 Task: Create a project with template Project Timeline with name TrueLine with privacy Public and in the team Recorders . Create three sections in the project as To-Do, Doing and Done.
Action: Mouse moved to (68, 55)
Screenshot: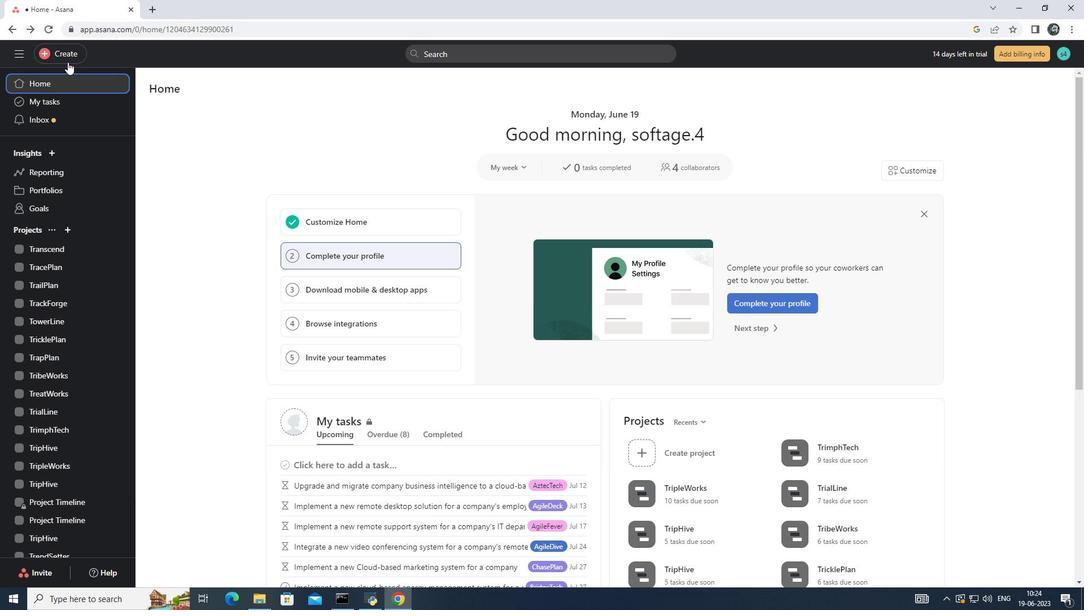 
Action: Mouse pressed left at (68, 55)
Screenshot: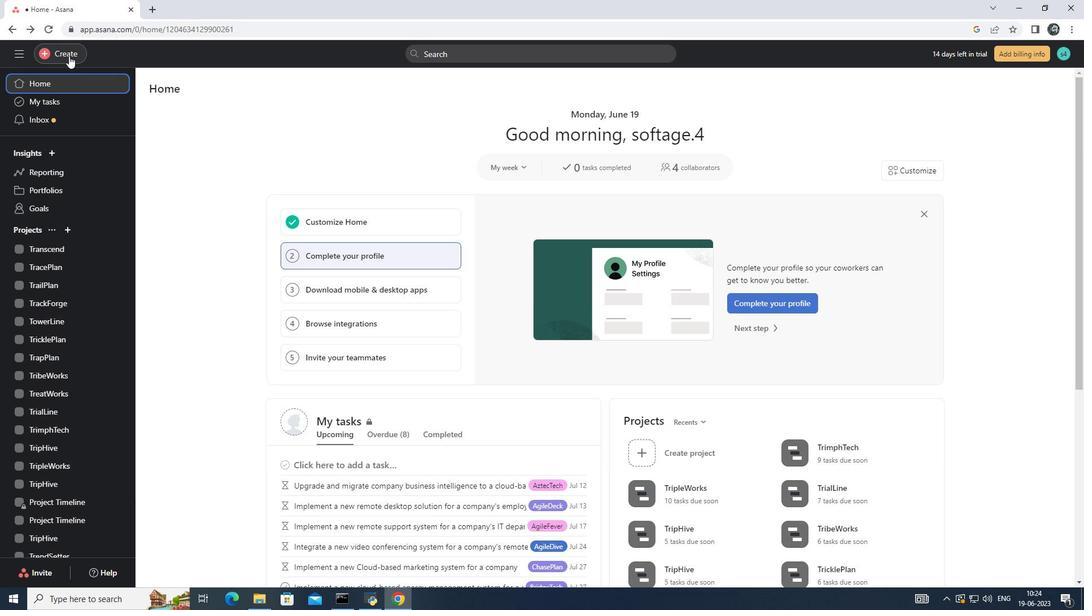 
Action: Mouse moved to (133, 78)
Screenshot: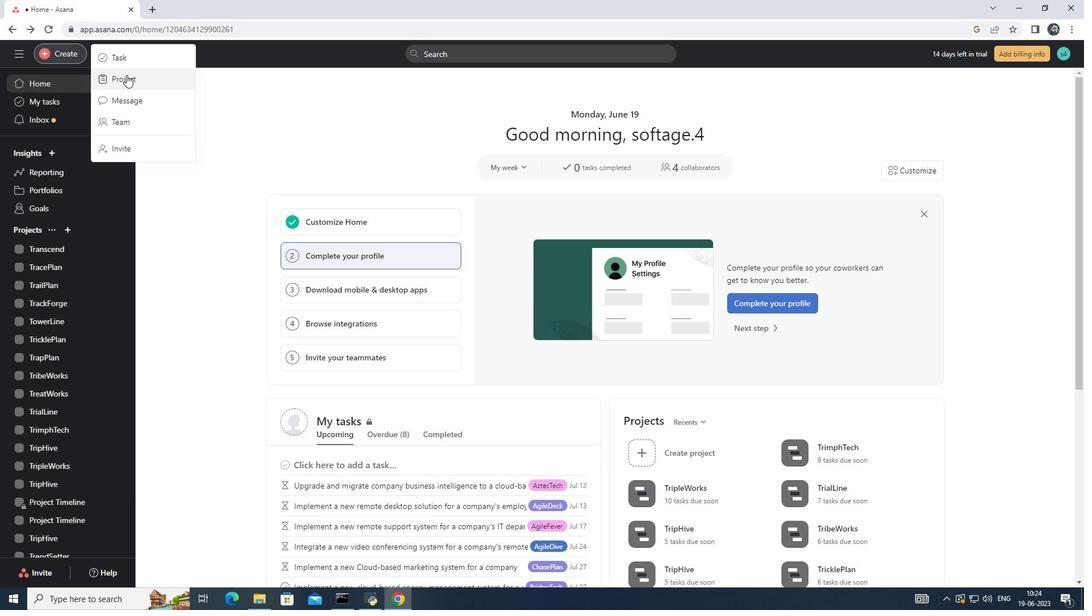
Action: Mouse pressed left at (133, 78)
Screenshot: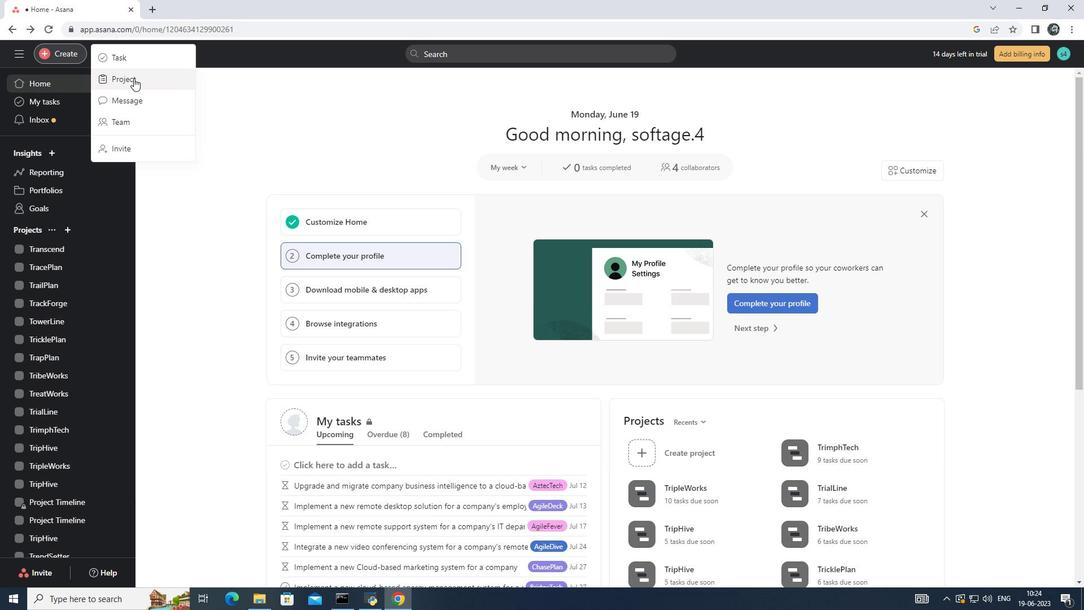 
Action: Mouse moved to (563, 336)
Screenshot: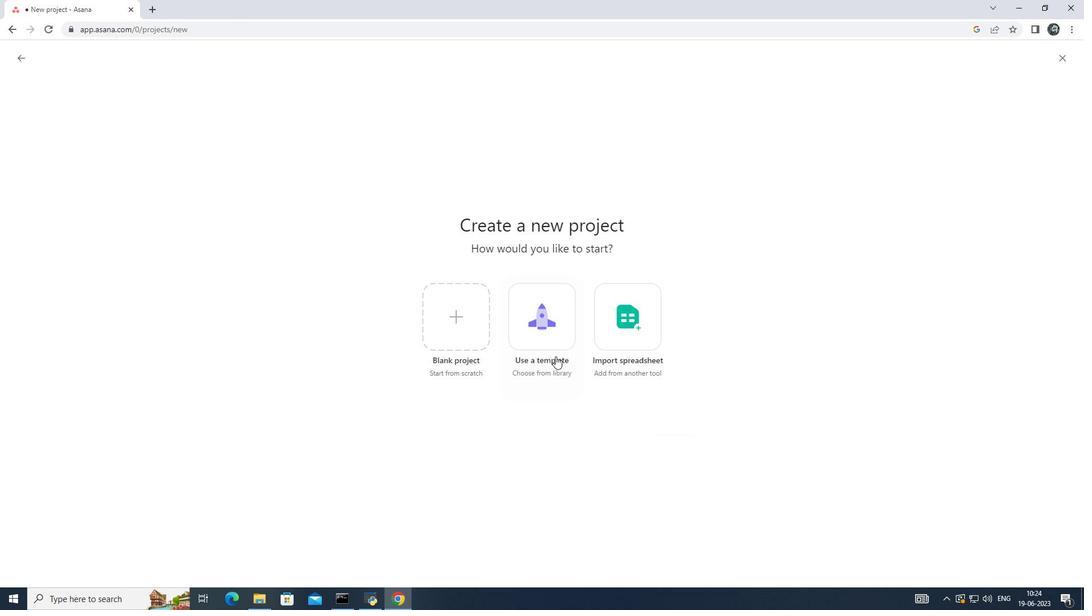 
Action: Mouse pressed left at (563, 336)
Screenshot: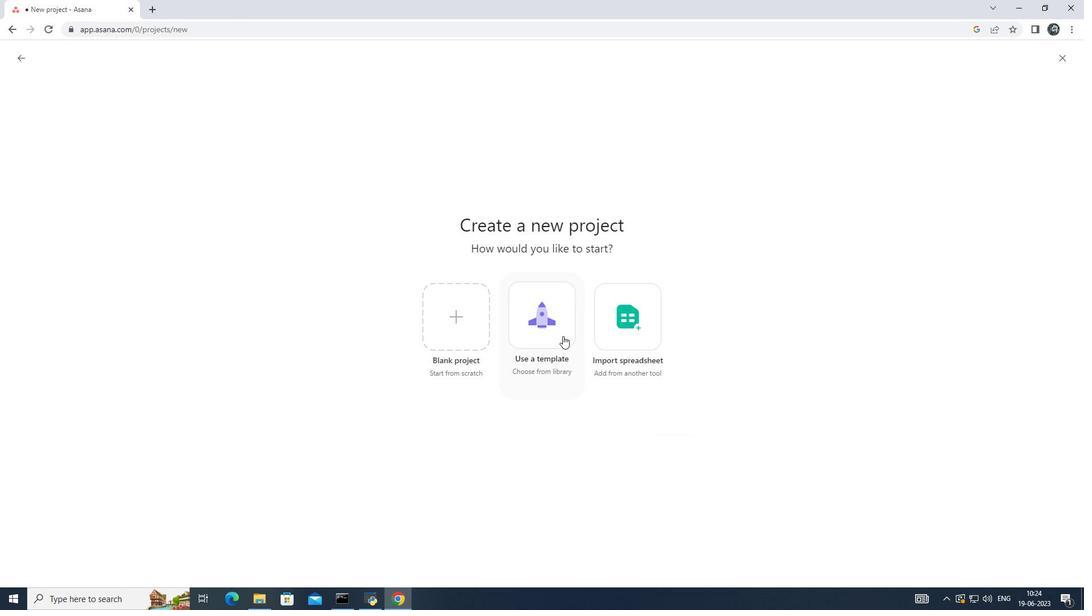 
Action: Mouse moved to (841, 77)
Screenshot: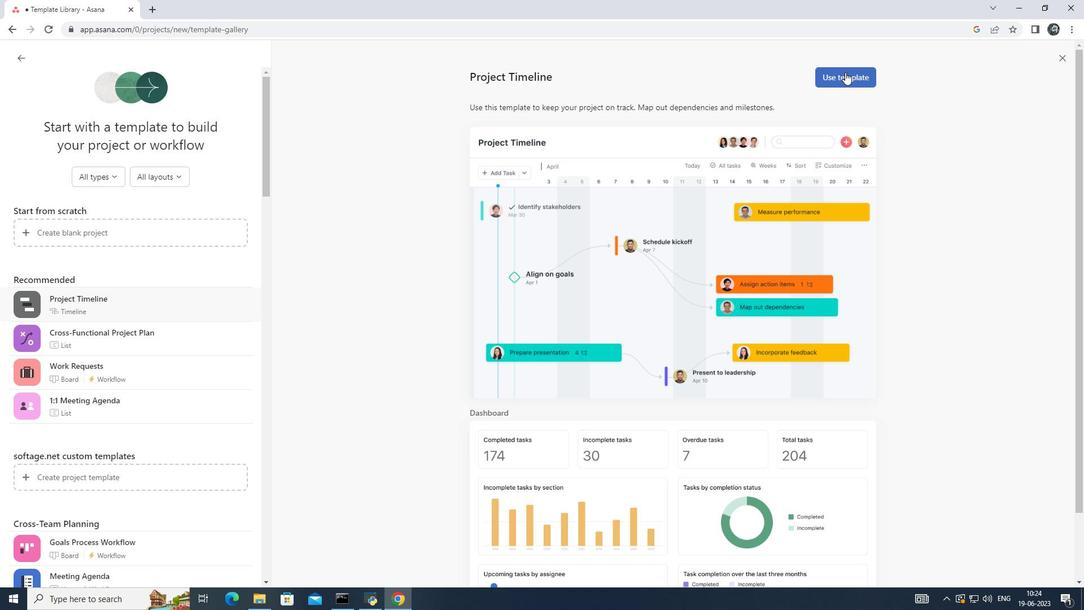 
Action: Mouse pressed left at (841, 77)
Screenshot: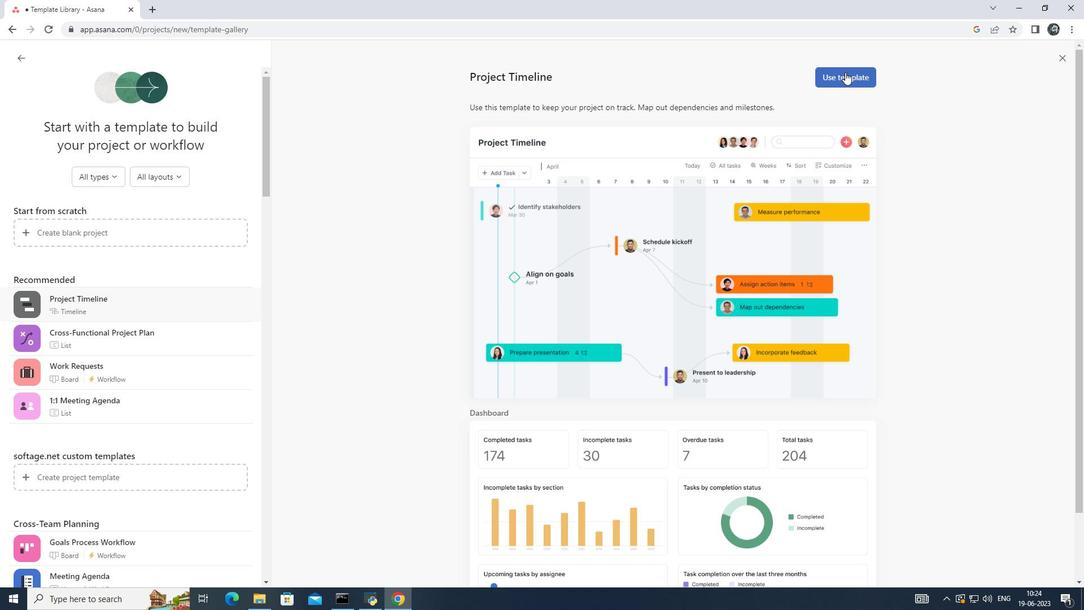 
Action: Mouse moved to (494, 195)
Screenshot: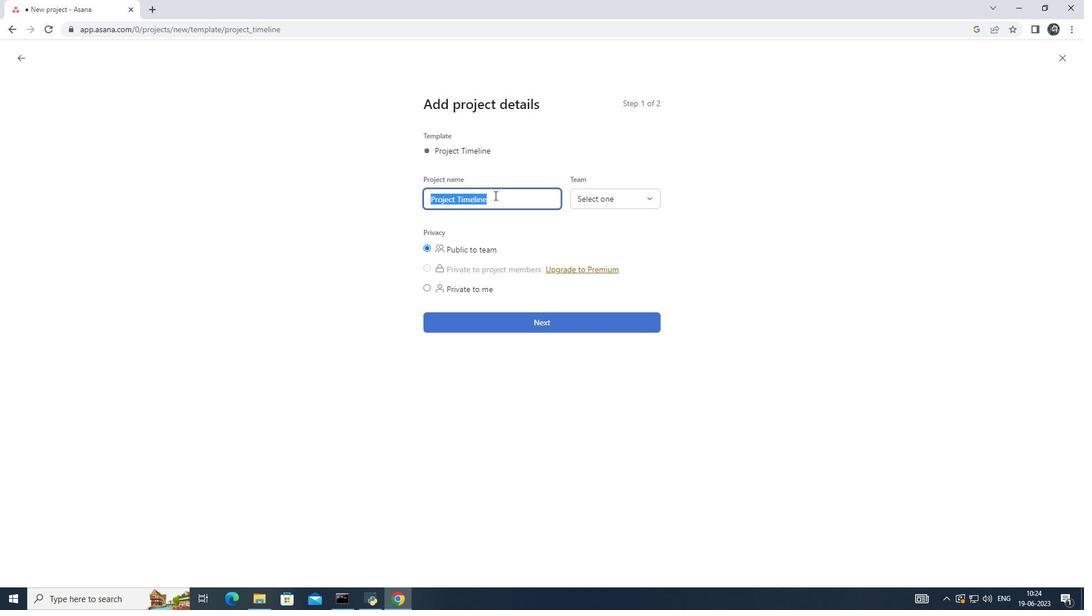 
Action: Key pressed <Key.backspace><Key.backspace><Key.backspace><Key.shift>True<Key.space><Key.backspace><Key.shift>Line
Screenshot: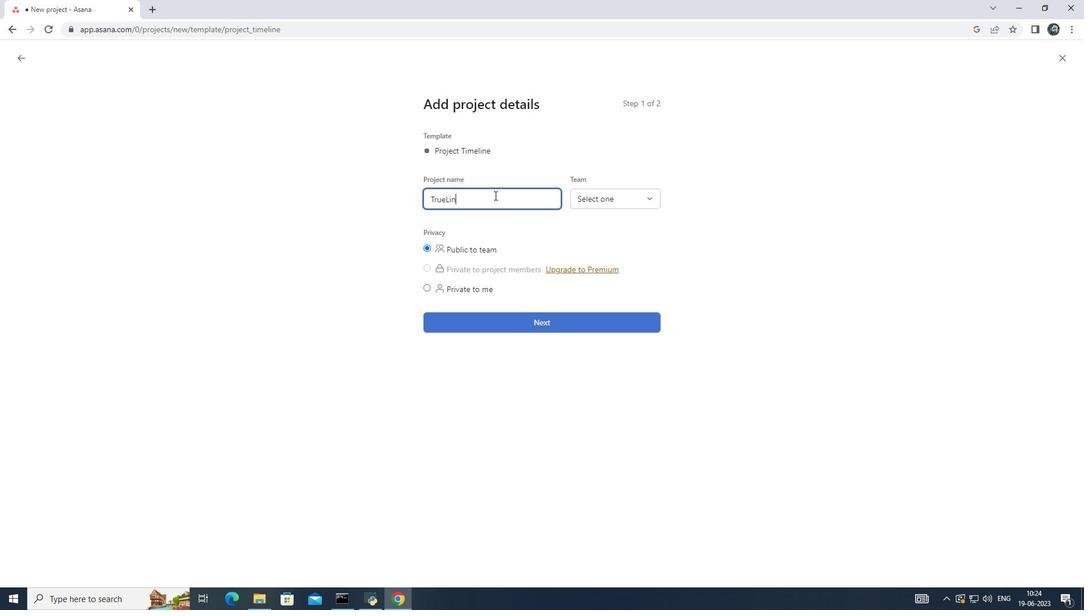 
Action: Mouse moved to (427, 247)
Screenshot: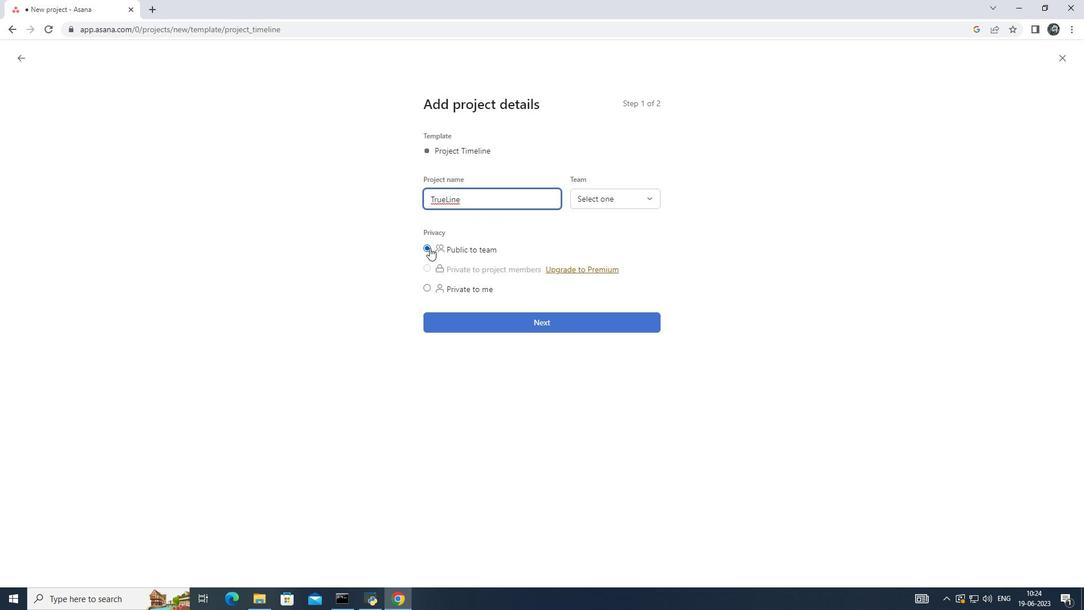 
Action: Mouse pressed left at (427, 247)
Screenshot: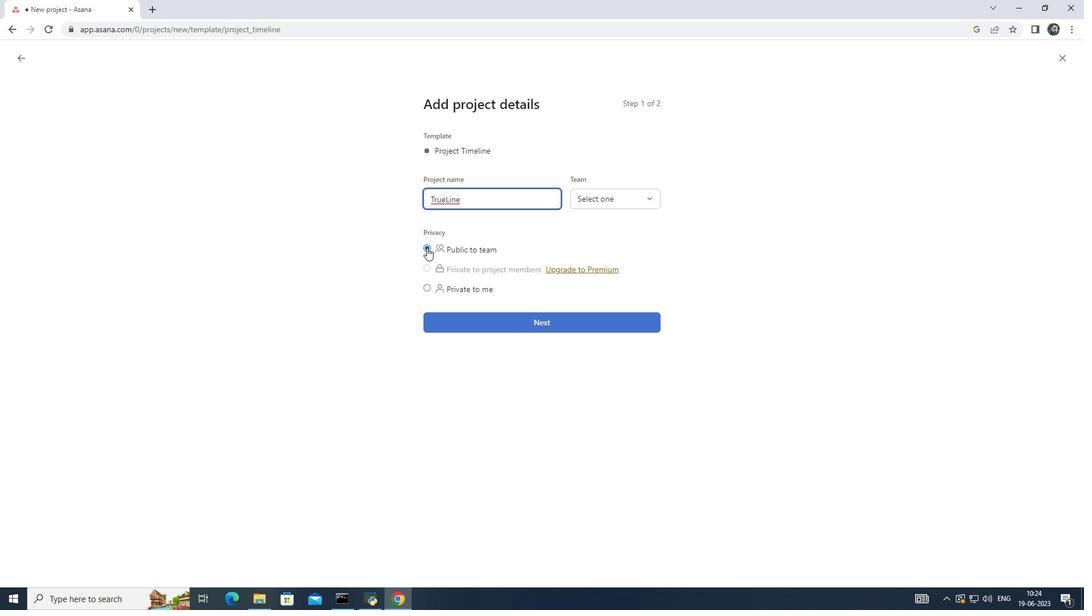 
Action: Mouse moved to (635, 195)
Screenshot: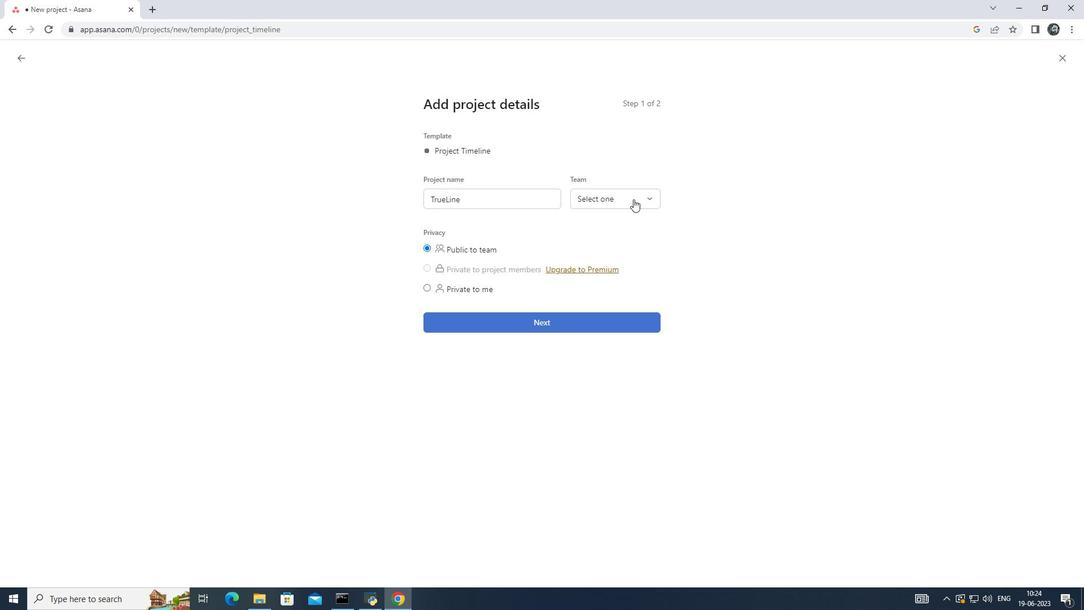 
Action: Mouse pressed left at (635, 195)
Screenshot: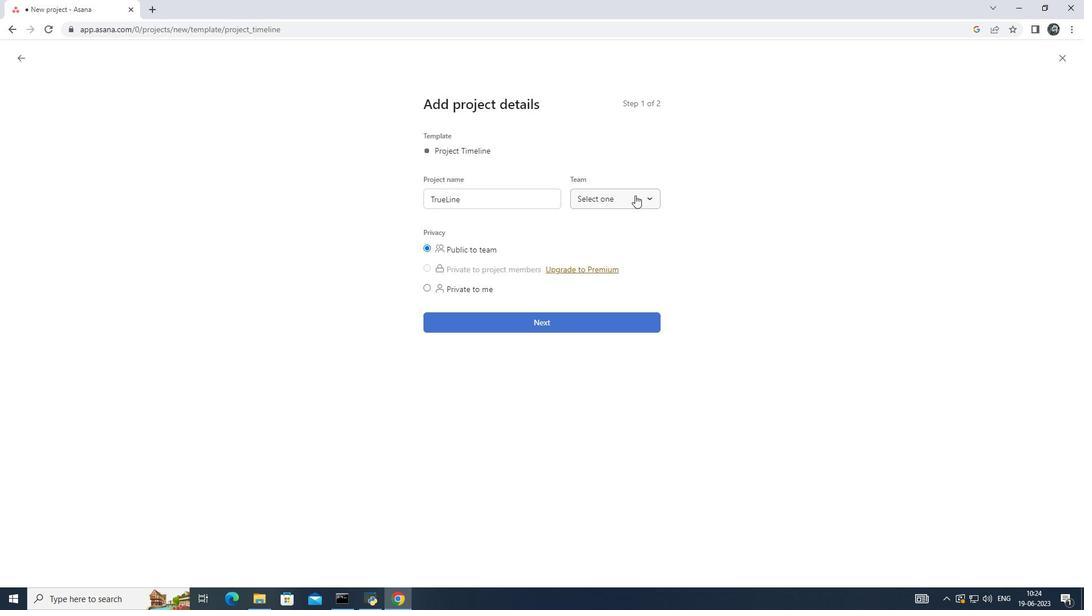 
Action: Mouse moved to (618, 279)
Screenshot: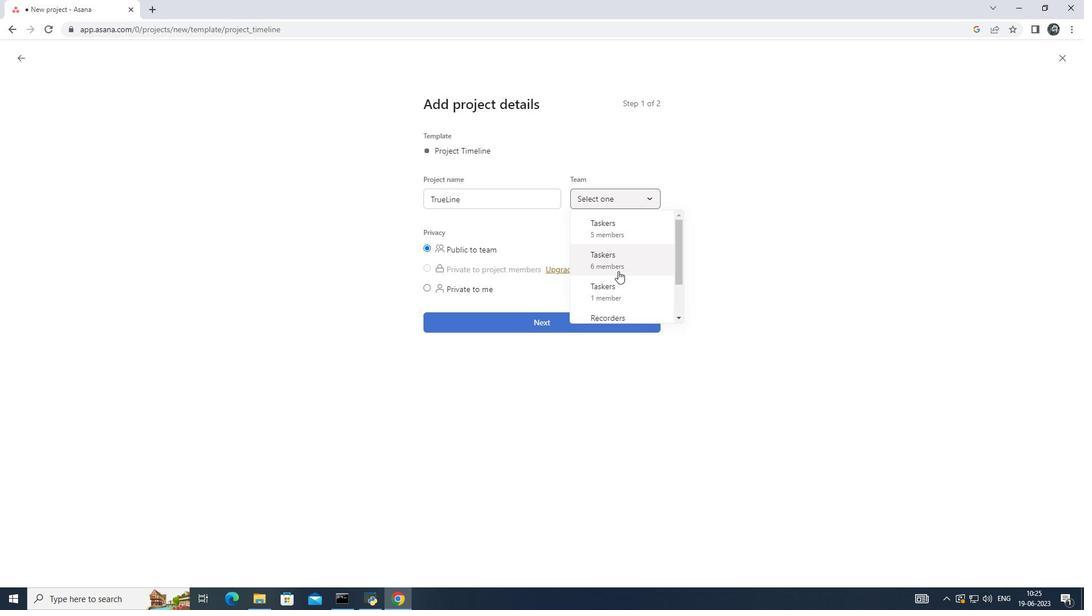 
Action: Mouse scrolled (618, 279) with delta (0, 0)
Screenshot: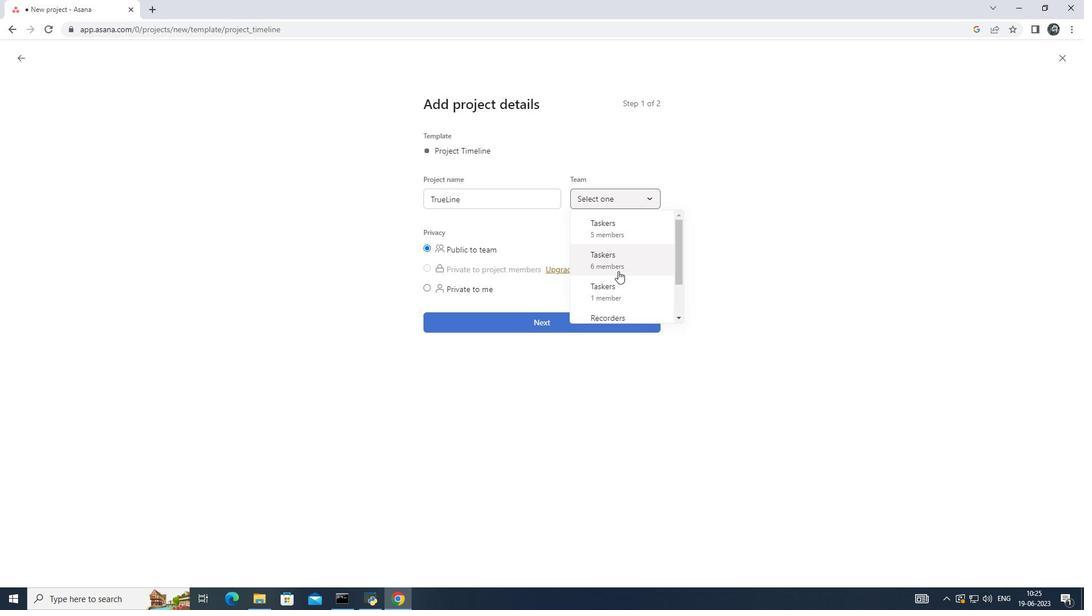 
Action: Mouse moved to (618, 280)
Screenshot: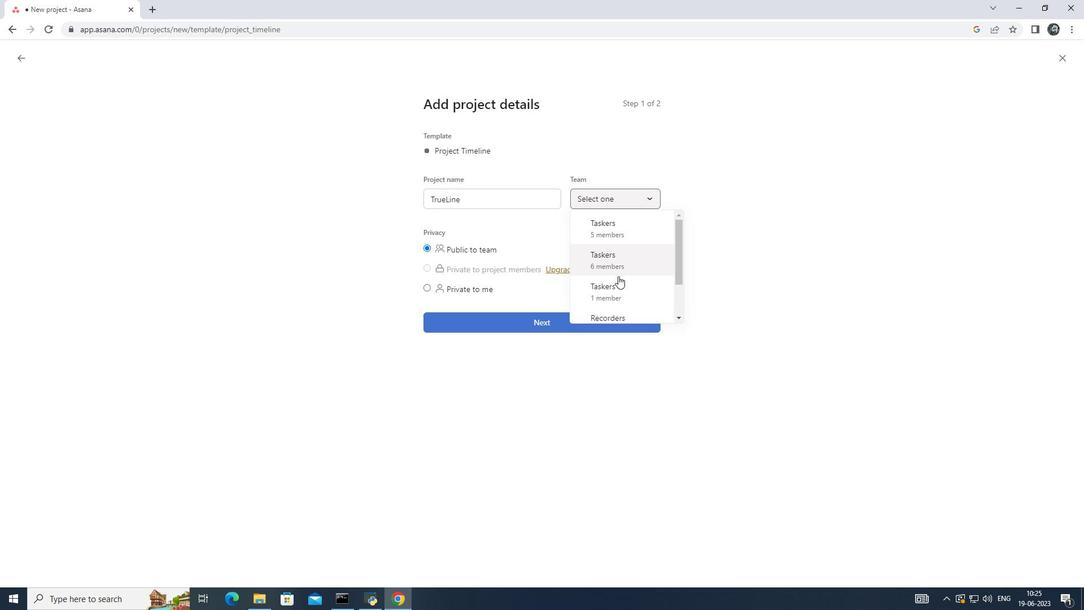 
Action: Mouse scrolled (618, 280) with delta (0, 0)
Screenshot: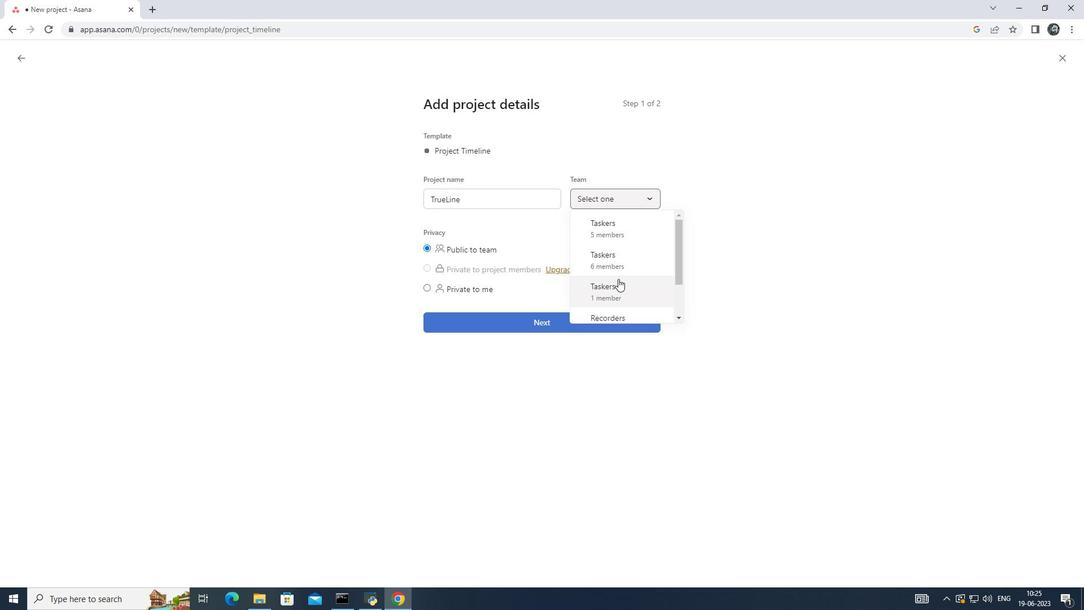 
Action: Mouse moved to (648, 267)
Screenshot: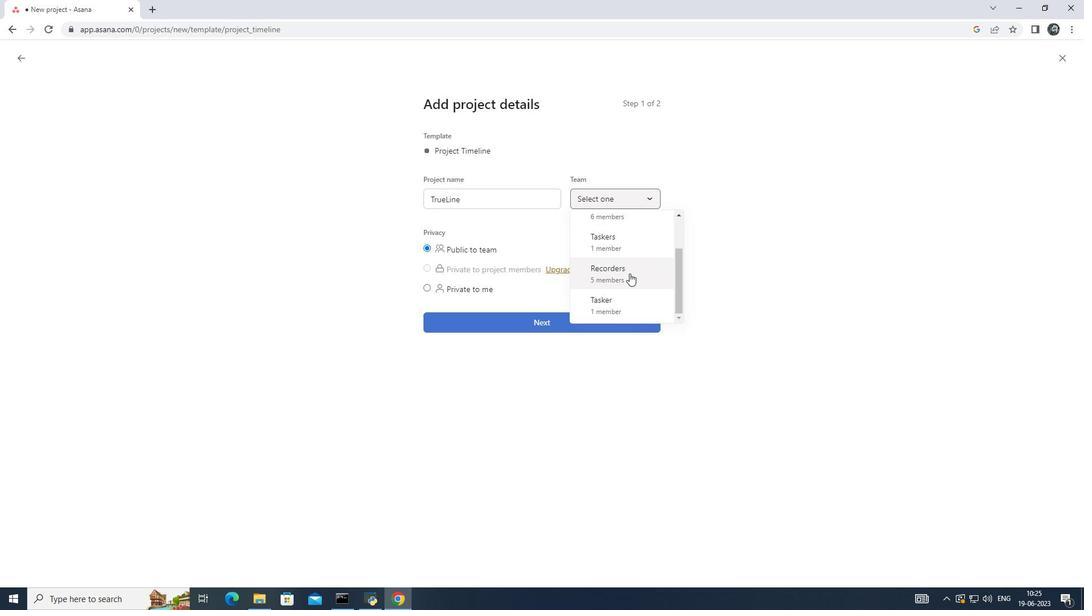 
Action: Mouse pressed left at (648, 267)
Screenshot: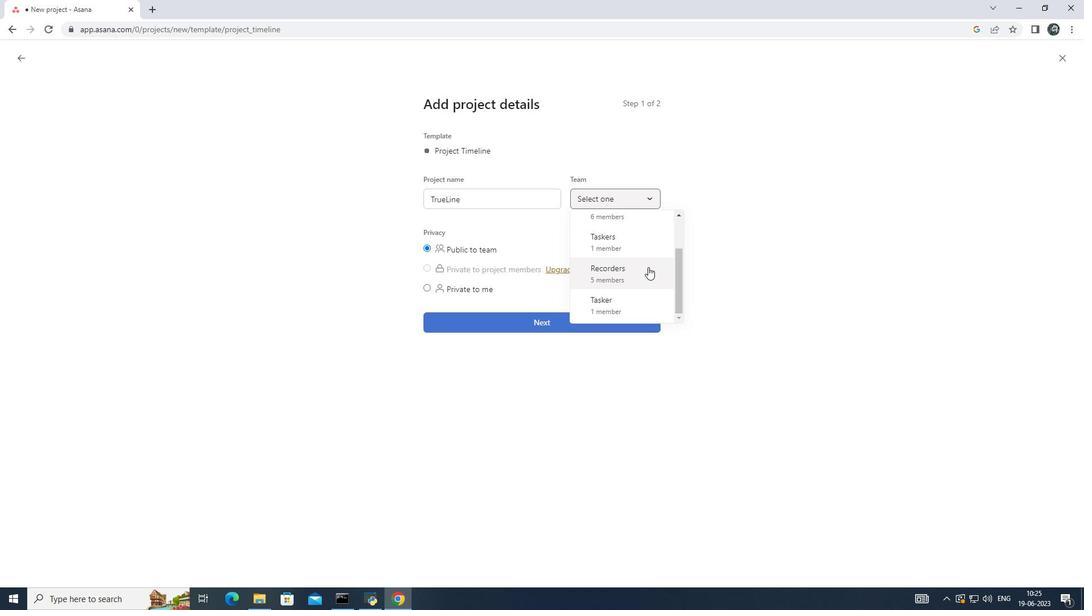 
Action: Mouse moved to (565, 305)
Screenshot: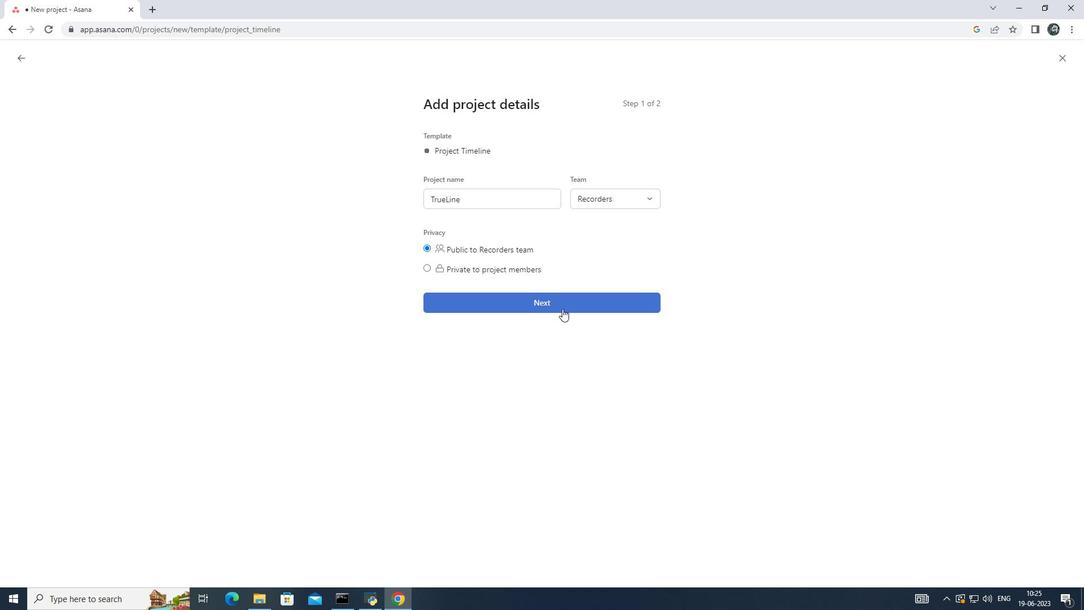 
Action: Mouse pressed left at (565, 305)
Screenshot: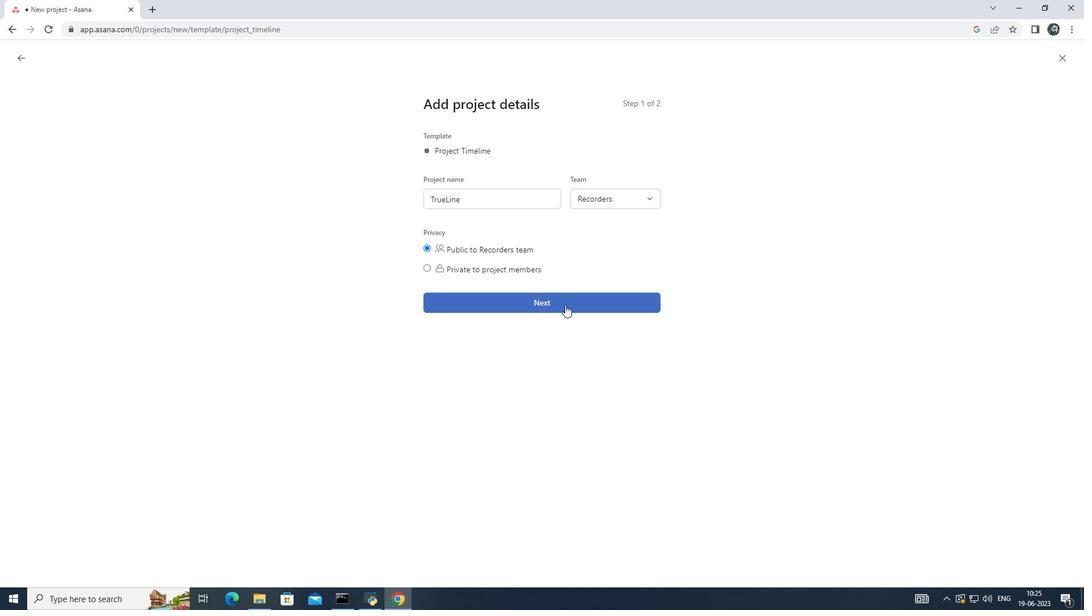 
Action: Mouse moved to (616, 338)
Screenshot: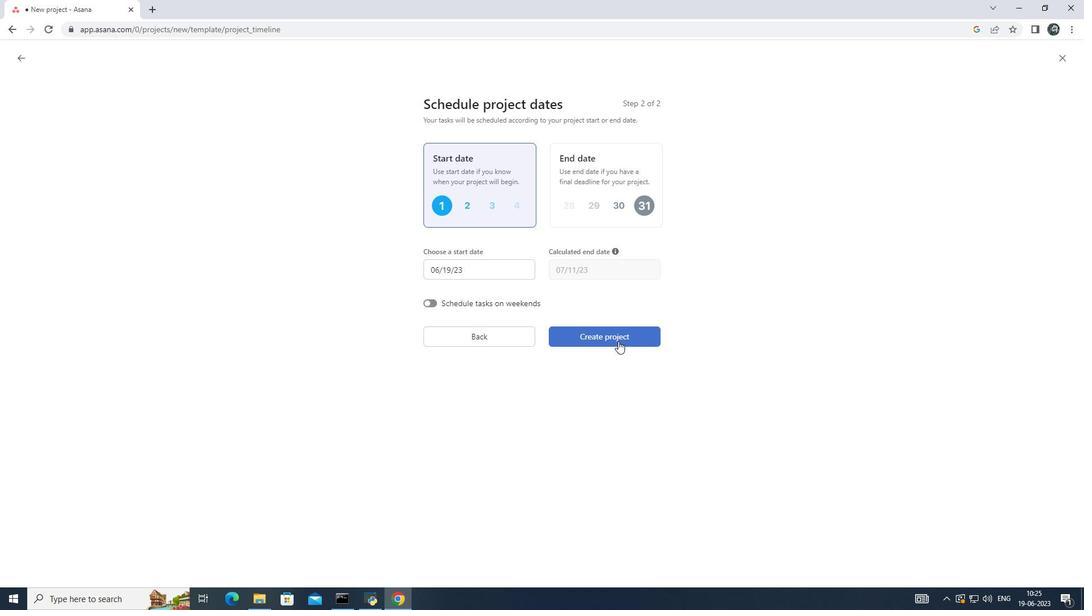 
Action: Mouse pressed left at (616, 338)
Screenshot: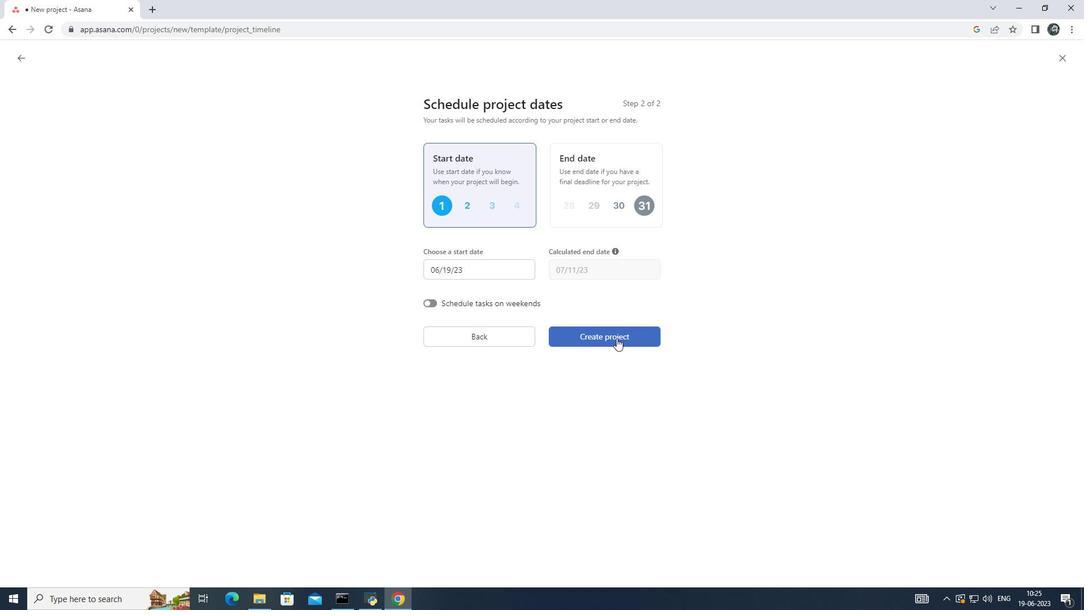 
Action: Mouse moved to (194, 378)
Screenshot: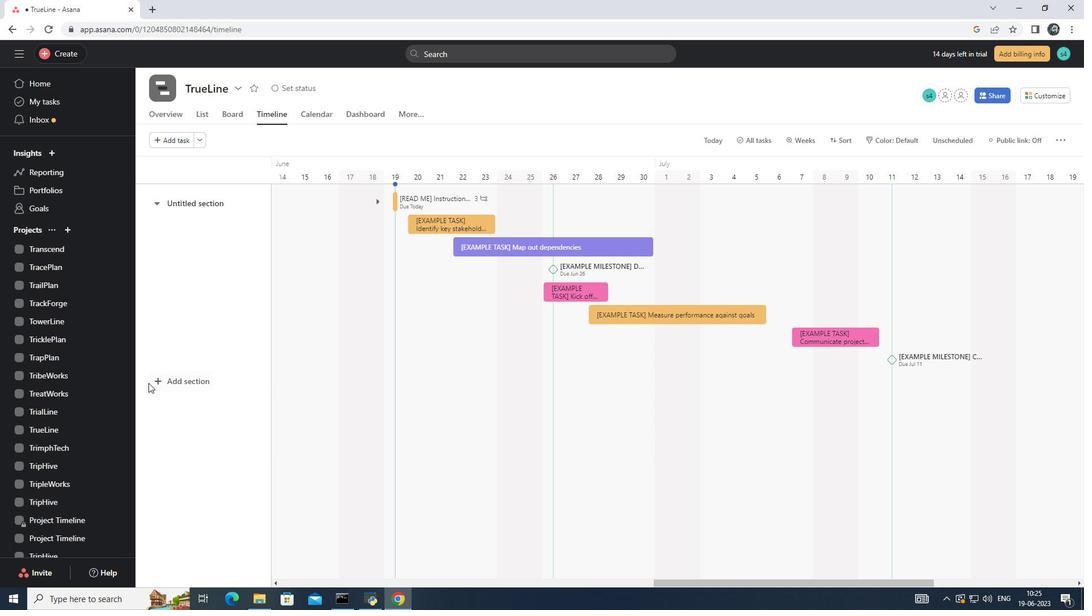 
Action: Mouse pressed left at (194, 378)
Screenshot: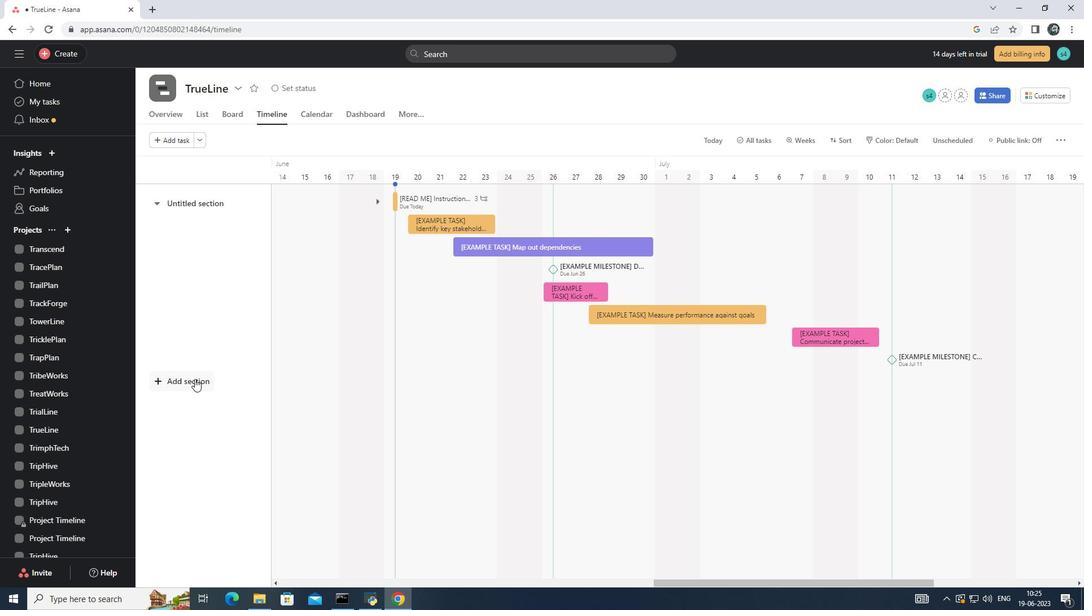 
Action: Mouse moved to (193, 385)
Screenshot: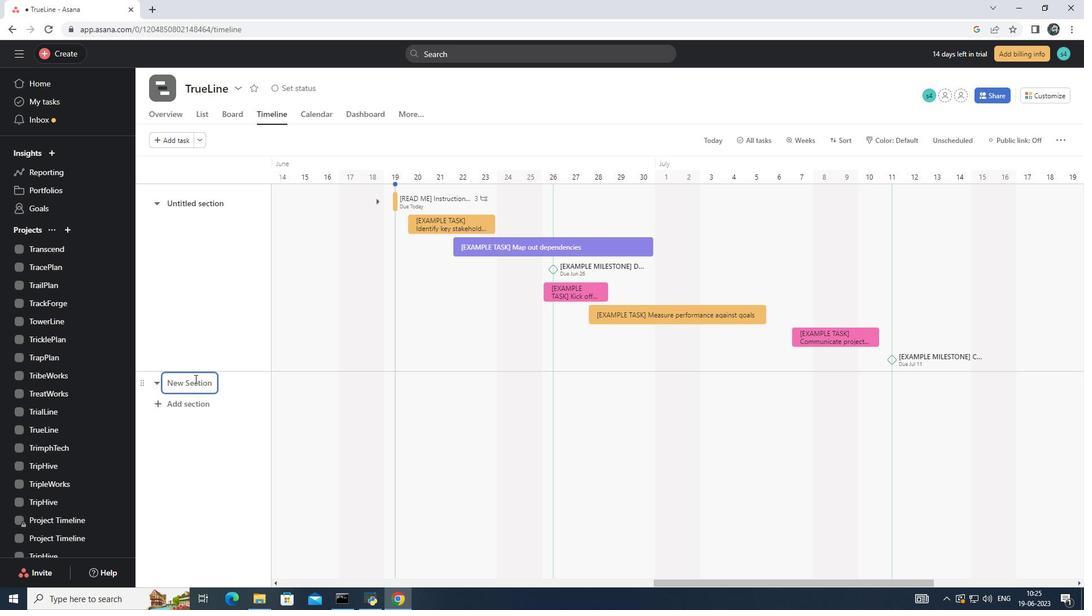 
Action: Mouse pressed left at (193, 385)
Screenshot: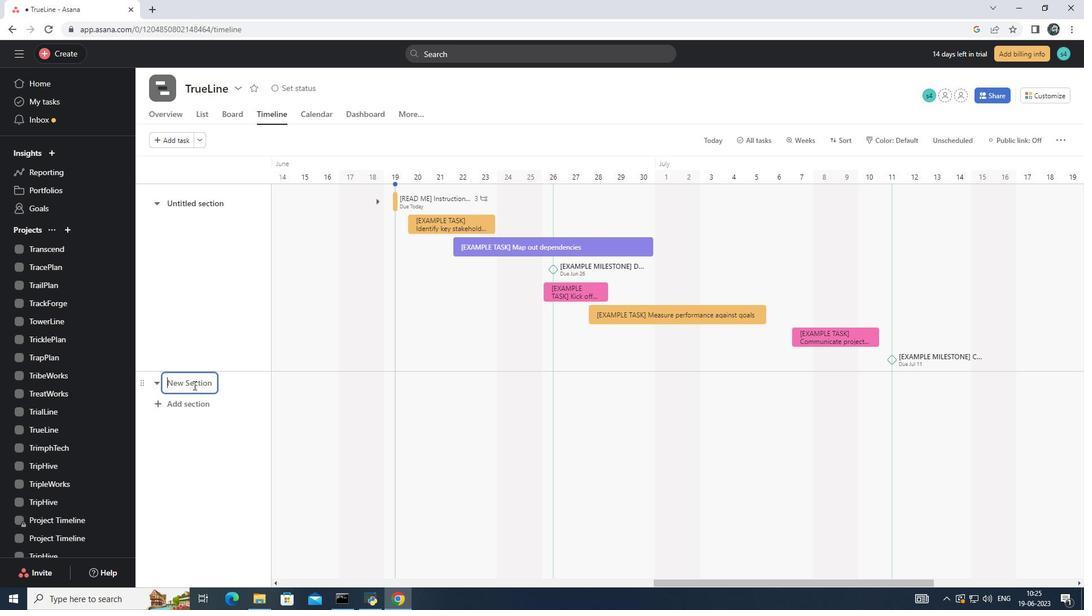 
Action: Key pressed <Key.shift>TO<Key.backspace>o-<Key.space><Key.backspace><Key.shift>Do
Screenshot: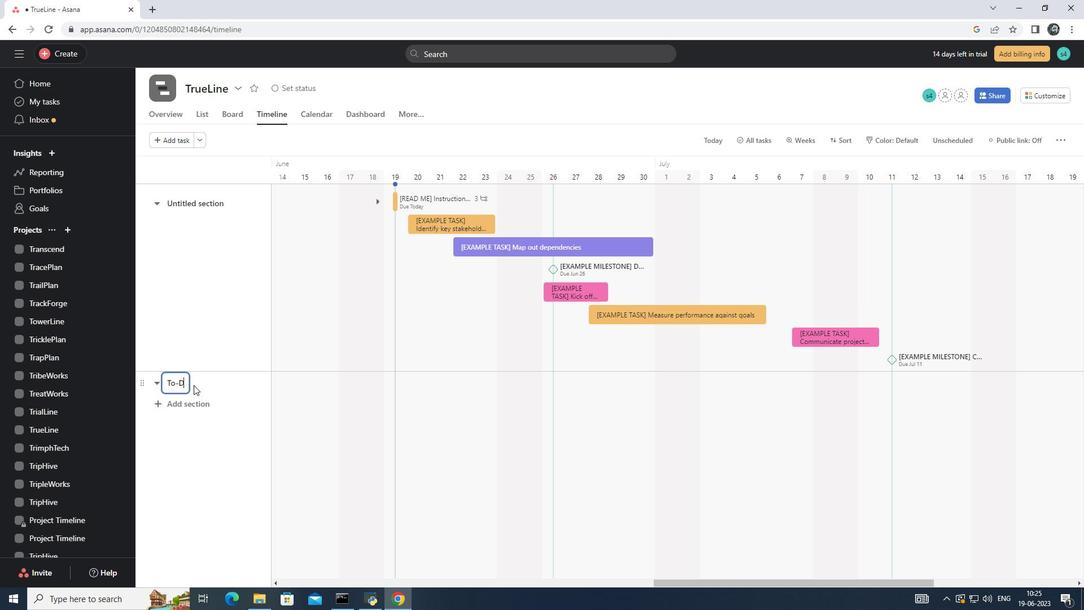 
Action: Mouse moved to (201, 403)
Screenshot: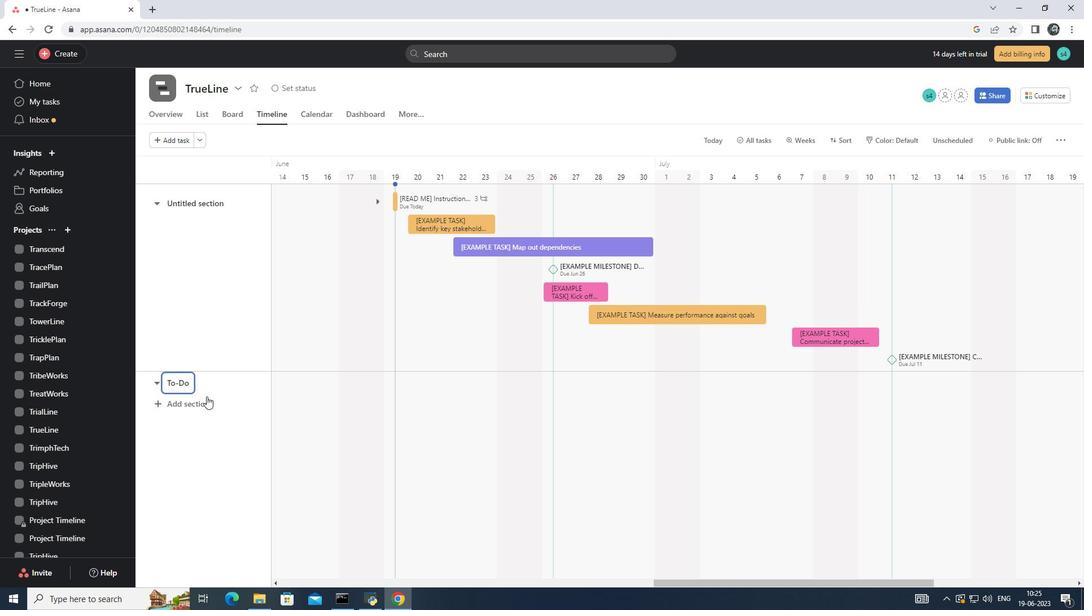 
Action: Mouse pressed left at (201, 403)
Screenshot: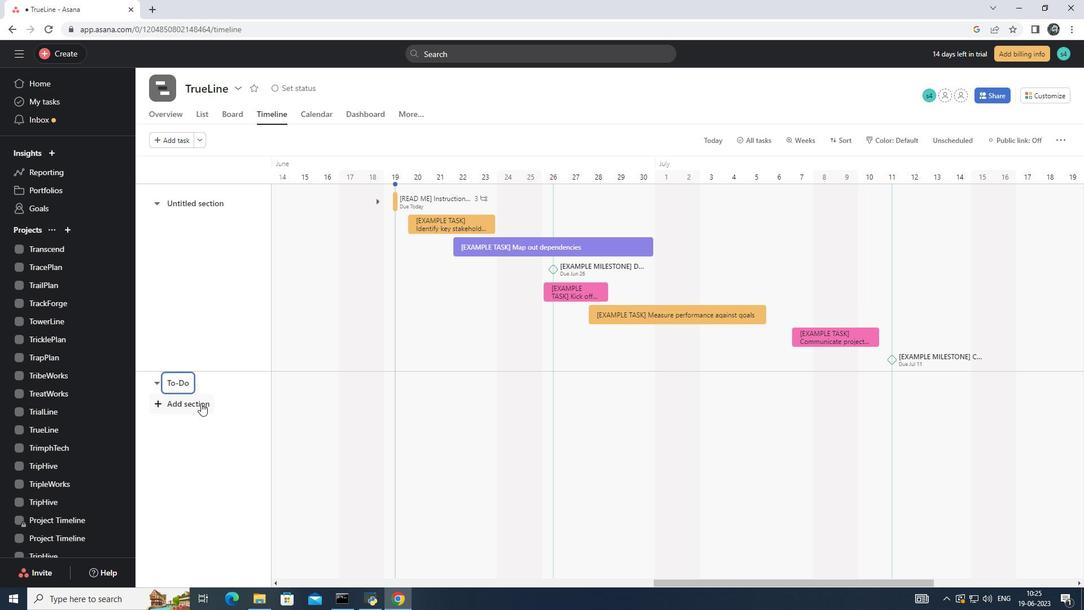 
Action: Key pressed <Key.shift>Doing
Screenshot: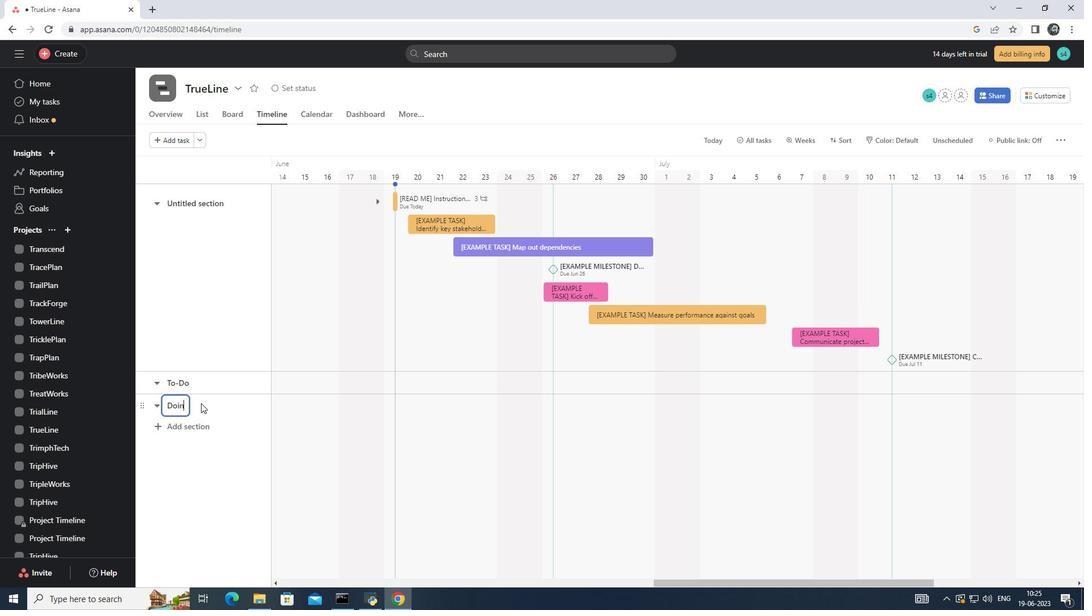 
Action: Mouse moved to (180, 429)
Screenshot: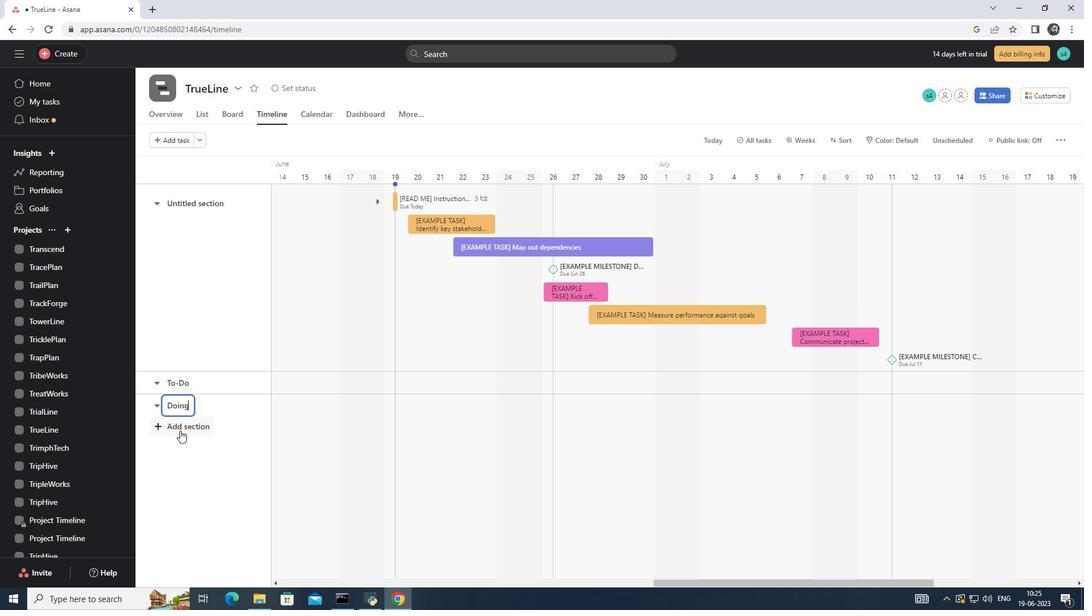 
Action: Mouse pressed left at (180, 429)
Screenshot: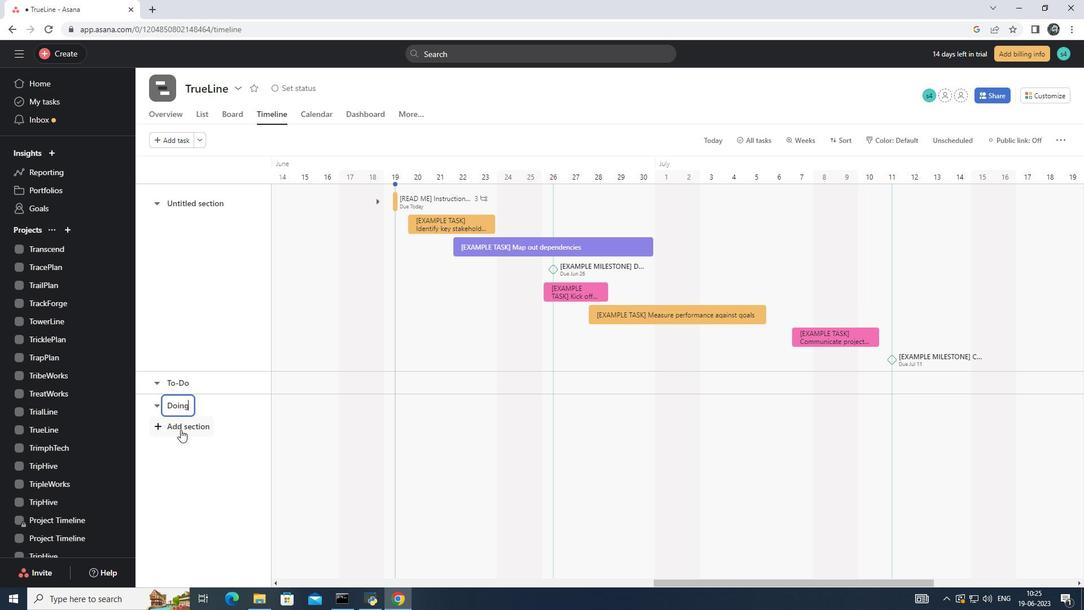 
Action: Mouse moved to (180, 429)
Screenshot: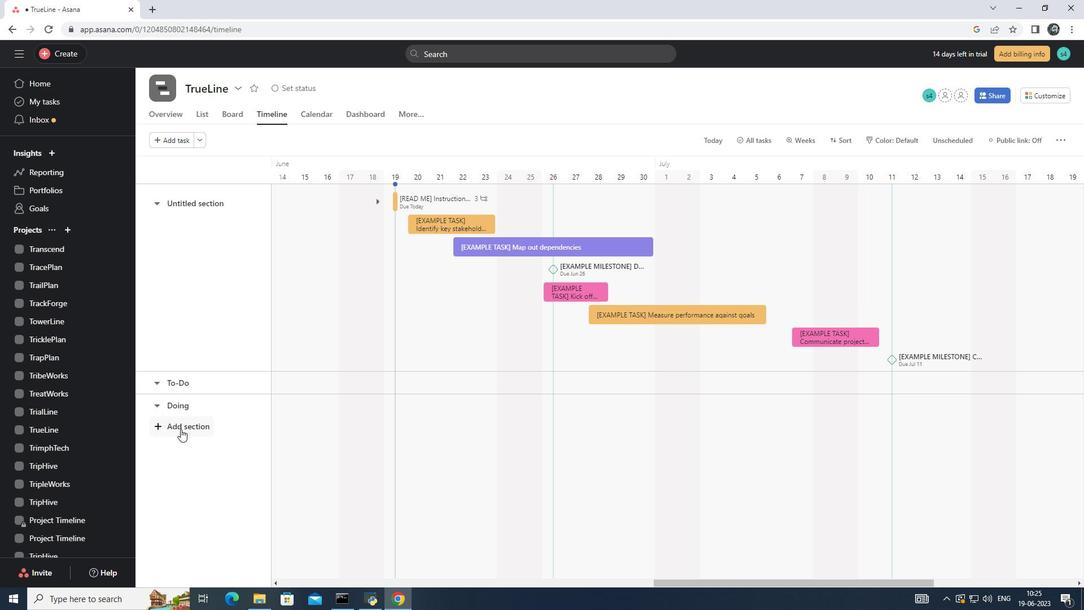 
Action: Key pressed <Key.shift>Done<Key.enter>
Screenshot: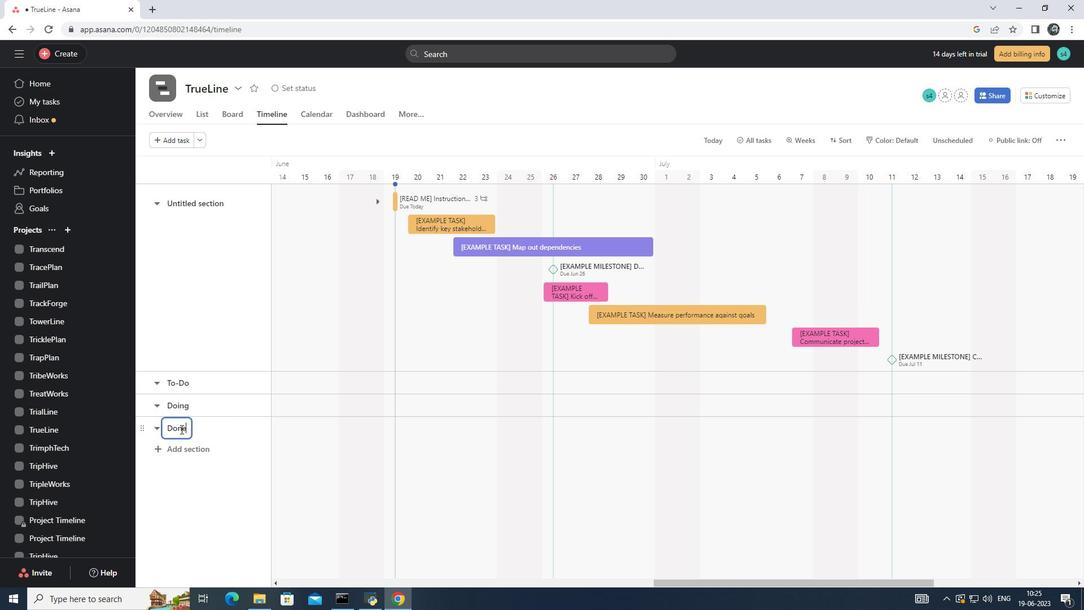 
Action: Mouse moved to (180, 428)
Screenshot: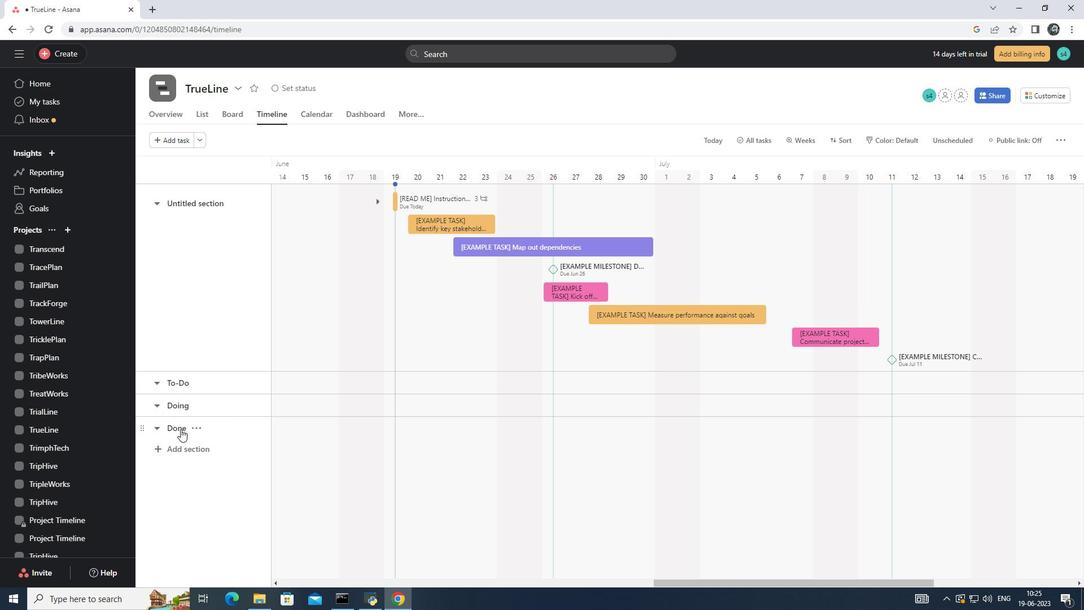 
